 Task: Create an event for the market research analysis.
Action: Mouse pressed left at (83, 100)
Screenshot: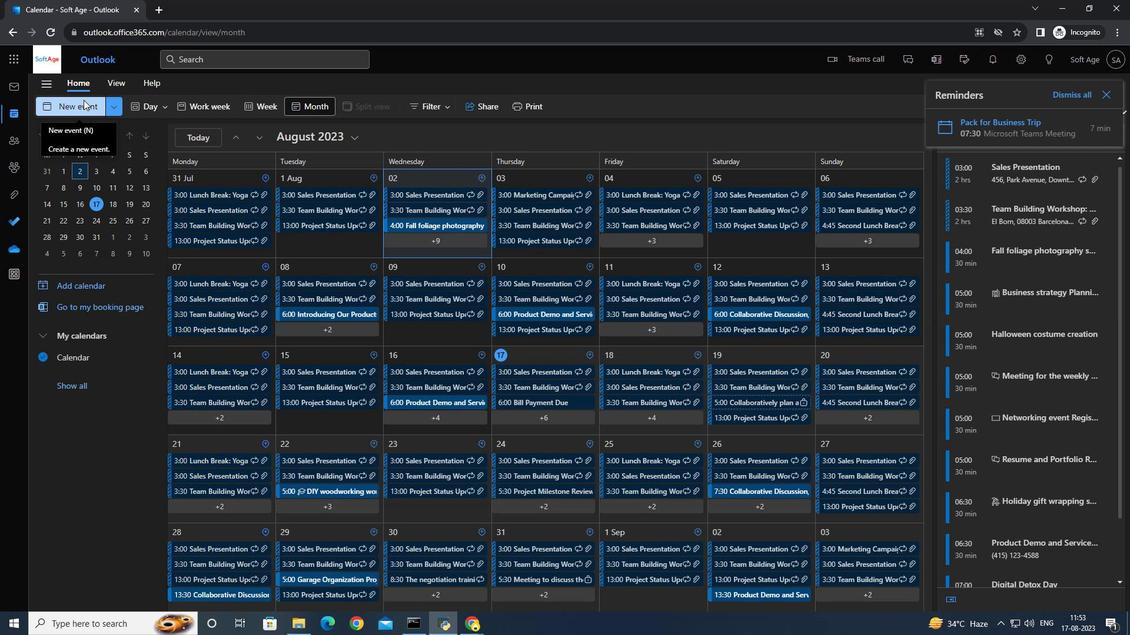 
Action: Mouse moved to (311, 178)
Screenshot: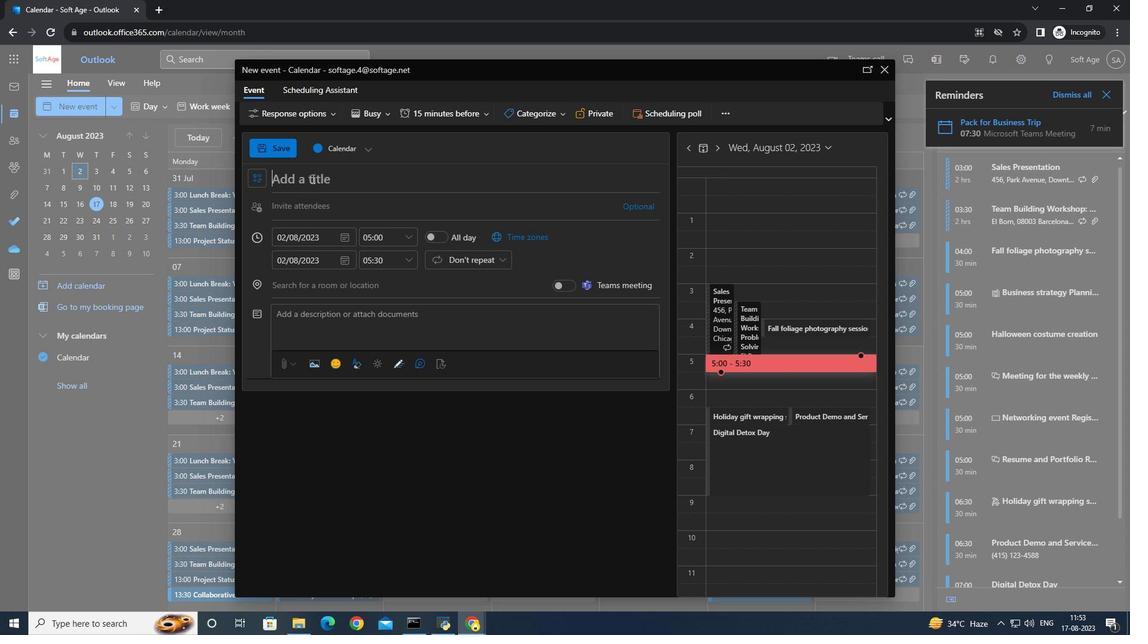 
Action: Mouse pressed left at (311, 178)
Screenshot: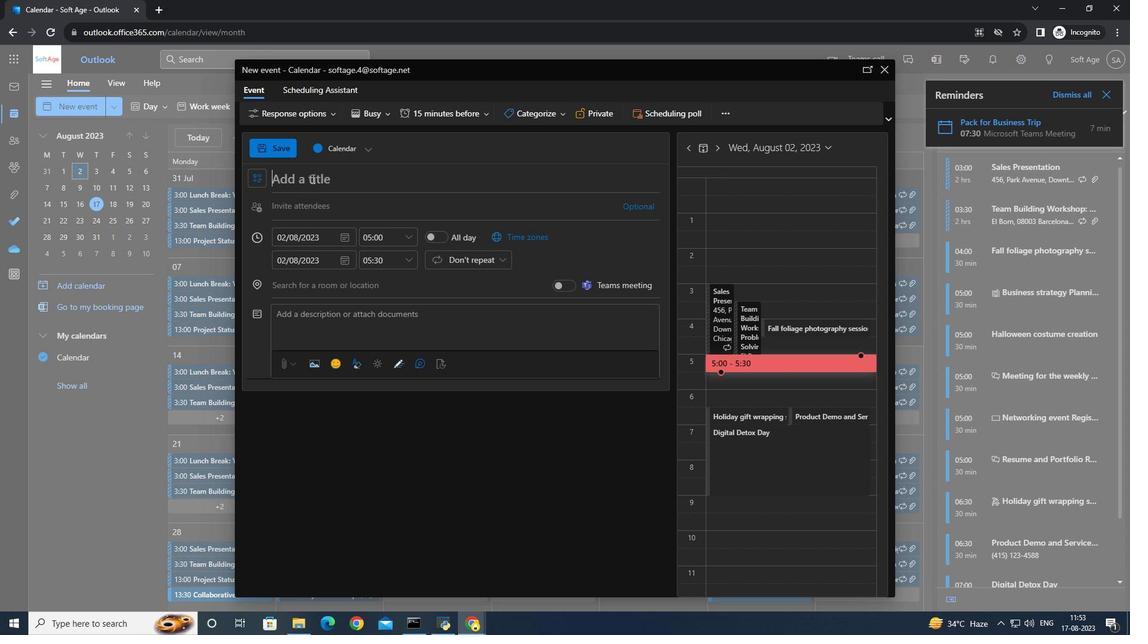 
Action: Key pressed <Key.caps_lock>M<Key.caps_lock>arket<Key.space><Key.caps_lock>R<Key.caps_lock>esr<Key.backspace>aerch<Key.space><Key.backspace><Key.backspace><Key.backspace><Key.backspace><Key.backspace><Key.backspace><Key.backspace><Key.backspace><Key.backspace><Key.space>
Screenshot: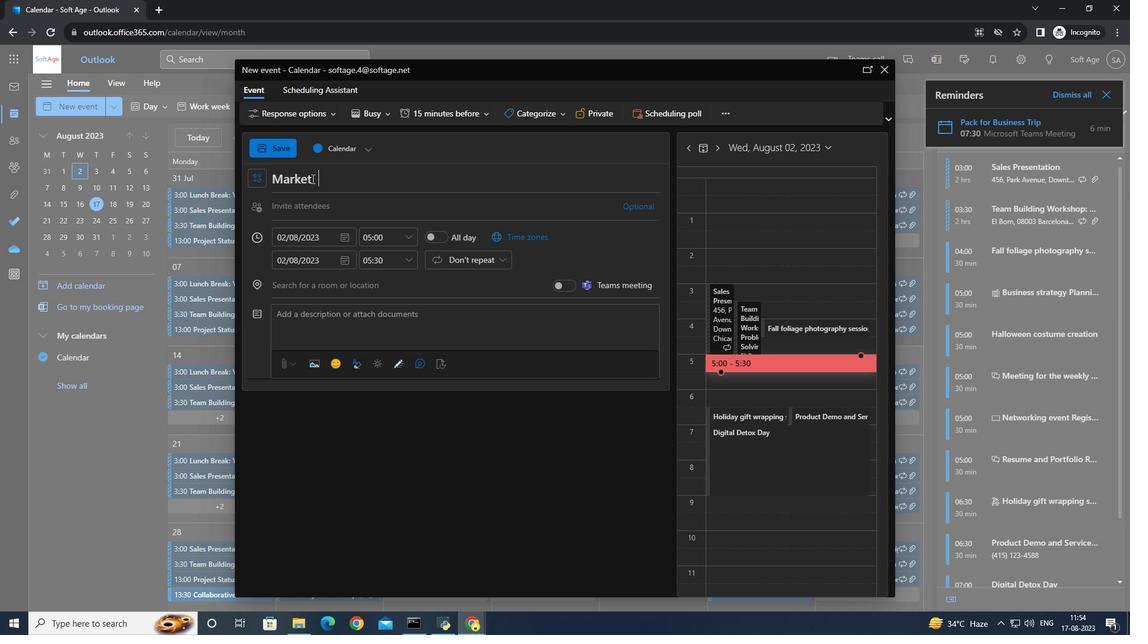 
Action: Mouse moved to (313, 177)
Screenshot: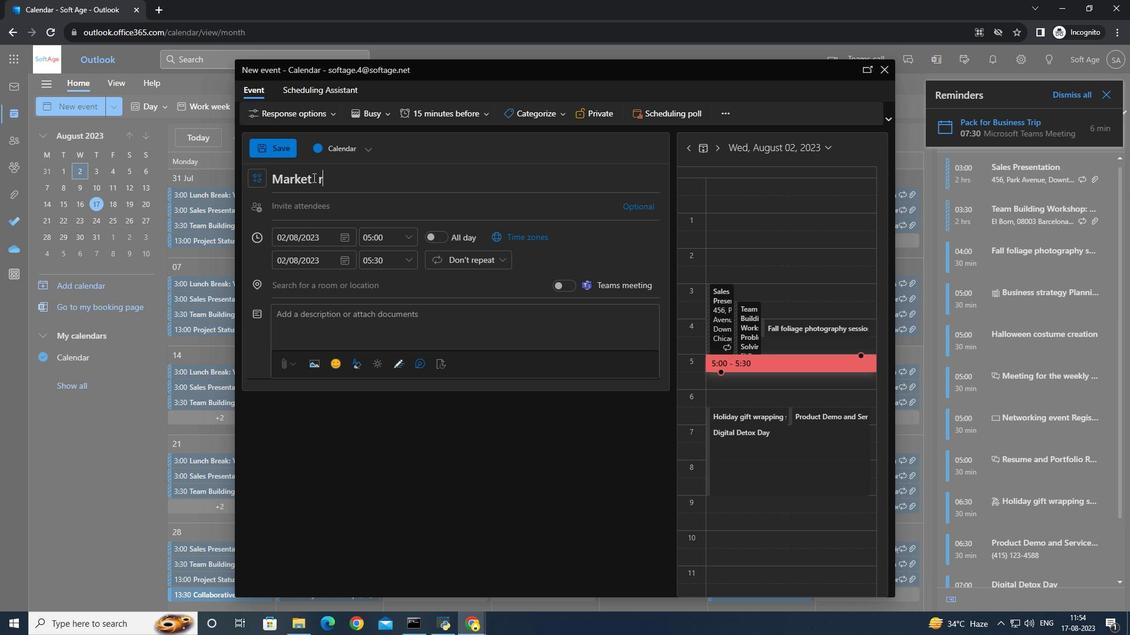 
Action: Key pressed research<Key.space><Key.caps_lock>A<Key.caps_lock>nalysis
Screenshot: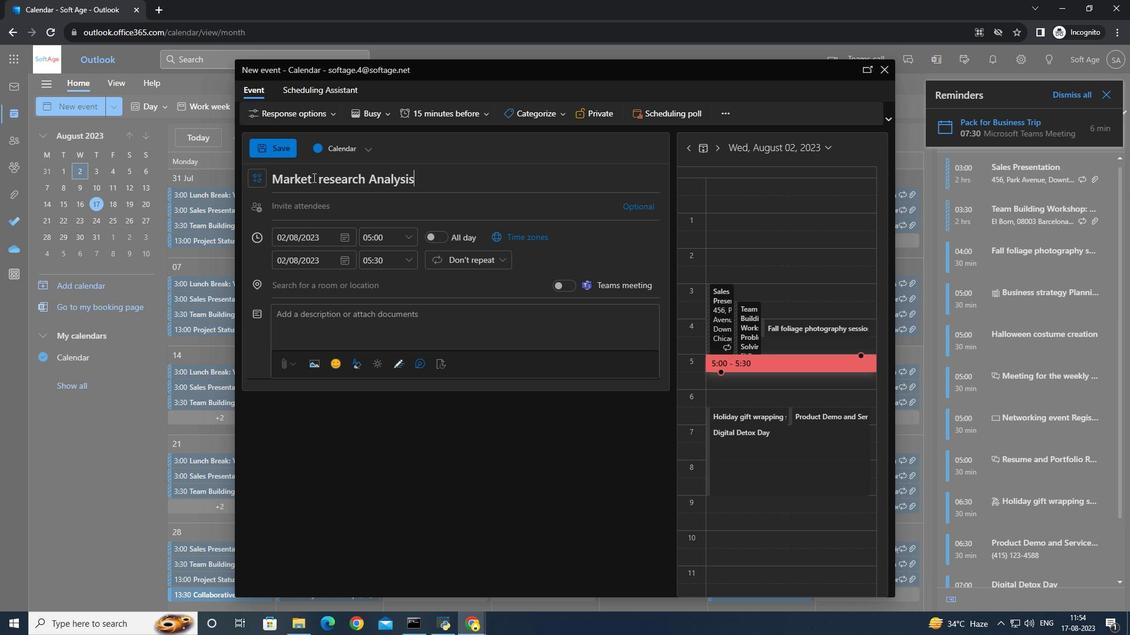 
Action: Mouse moved to (391, 234)
Screenshot: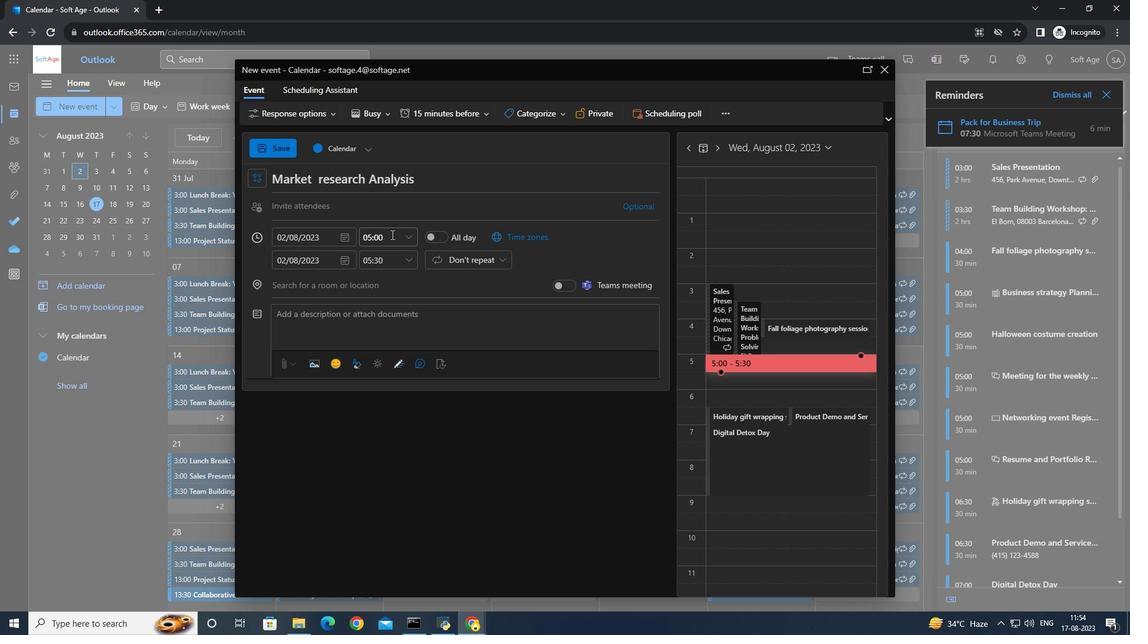
Action: Mouse pressed left at (391, 234)
Screenshot: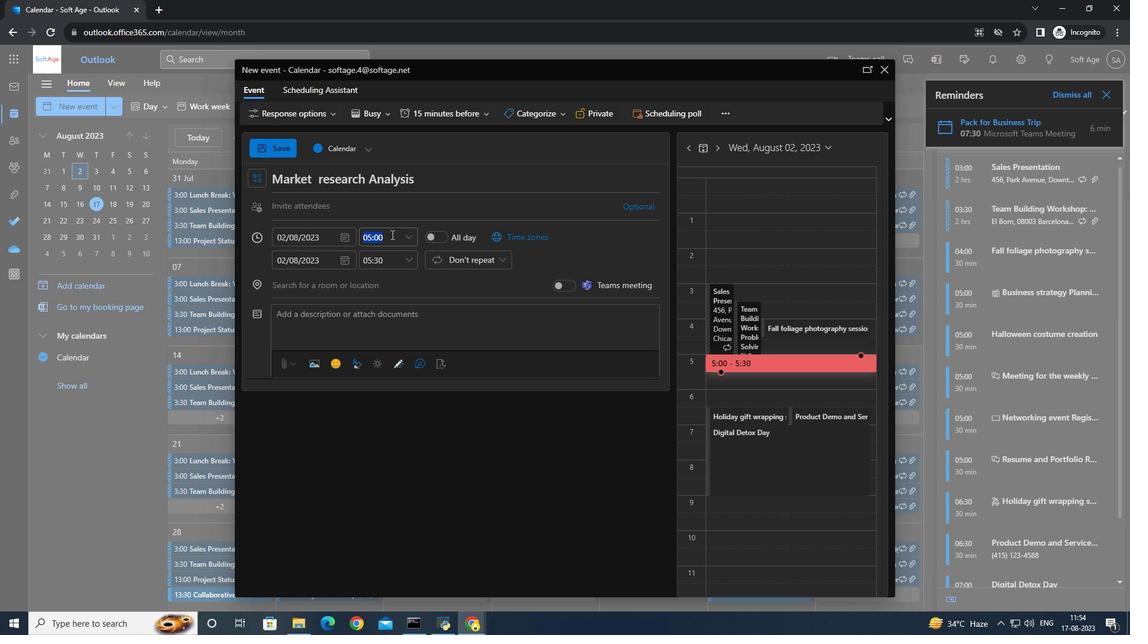 
Action: Mouse moved to (406, 236)
Screenshot: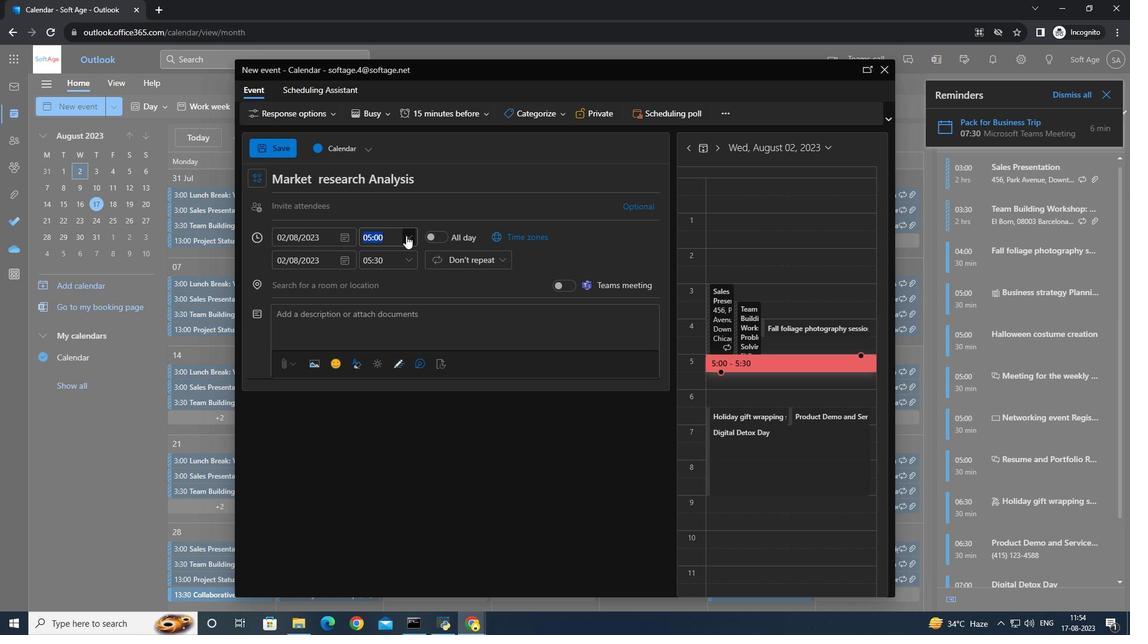 
Action: Mouse pressed left at (406, 236)
Screenshot: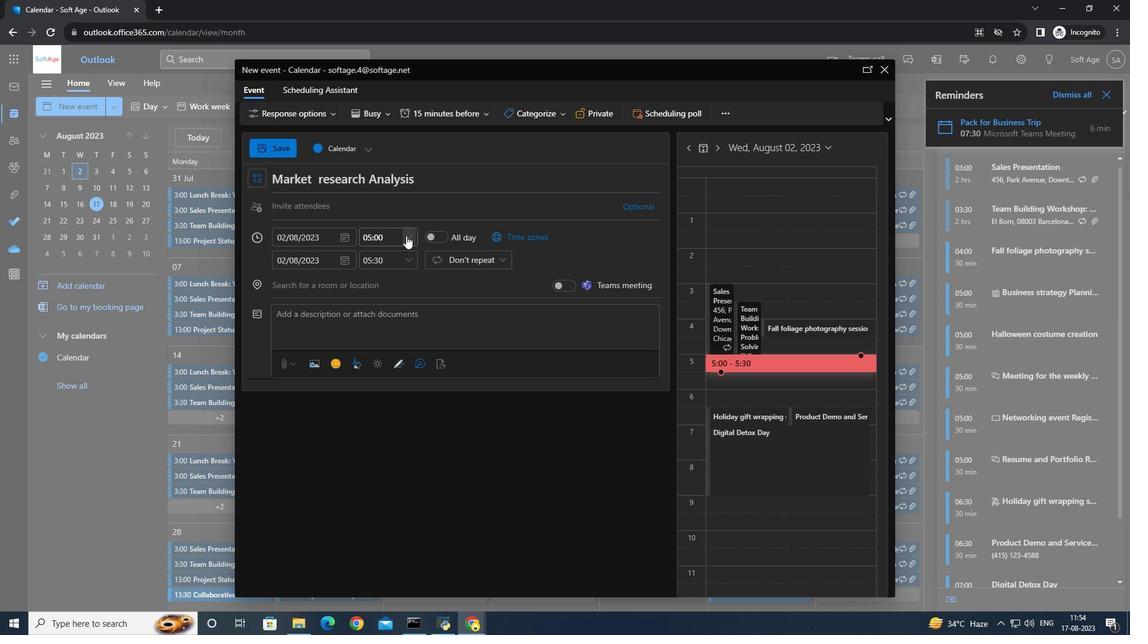 
Action: Mouse moved to (393, 326)
Screenshot: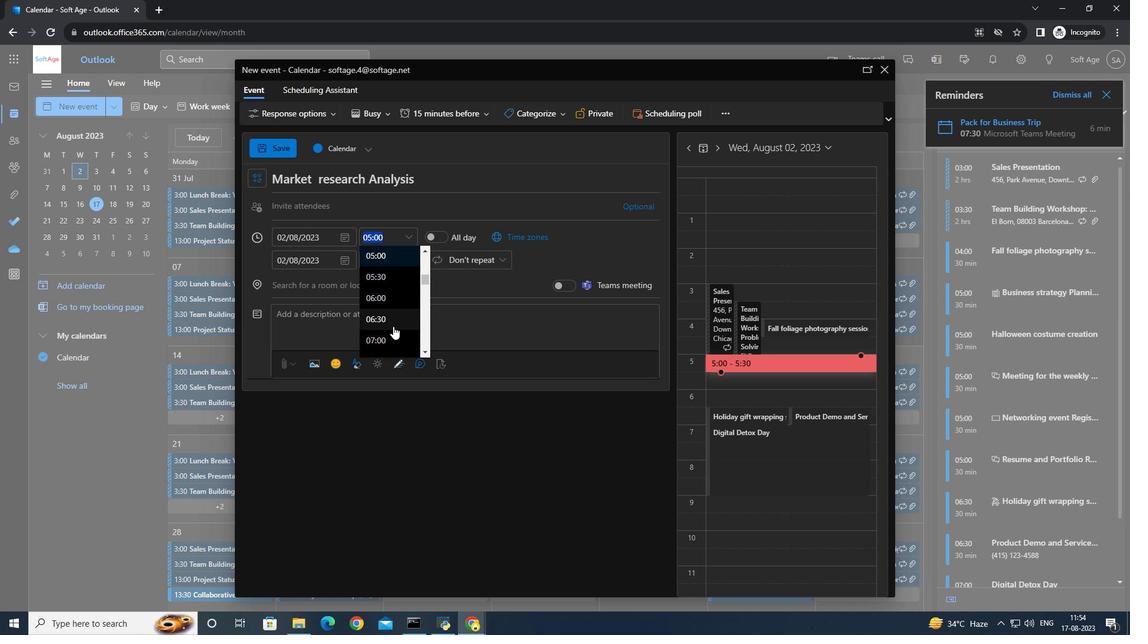 
Action: Mouse scrolled (393, 326) with delta (0, 0)
Screenshot: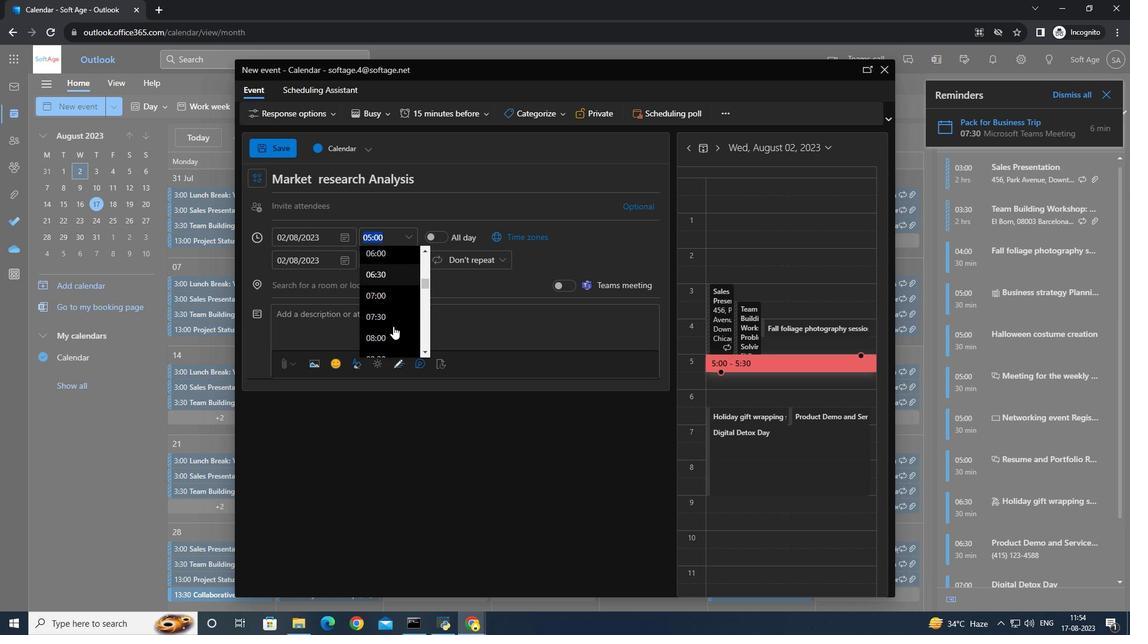 
Action: Mouse scrolled (393, 326) with delta (0, 0)
Screenshot: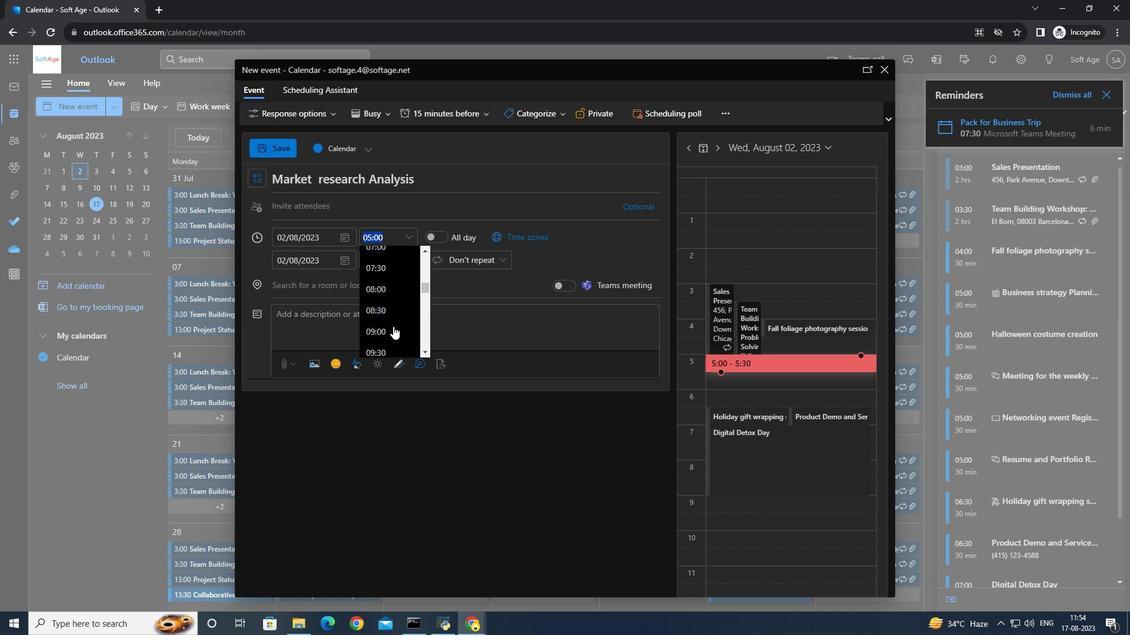 
Action: Mouse moved to (396, 288)
Screenshot: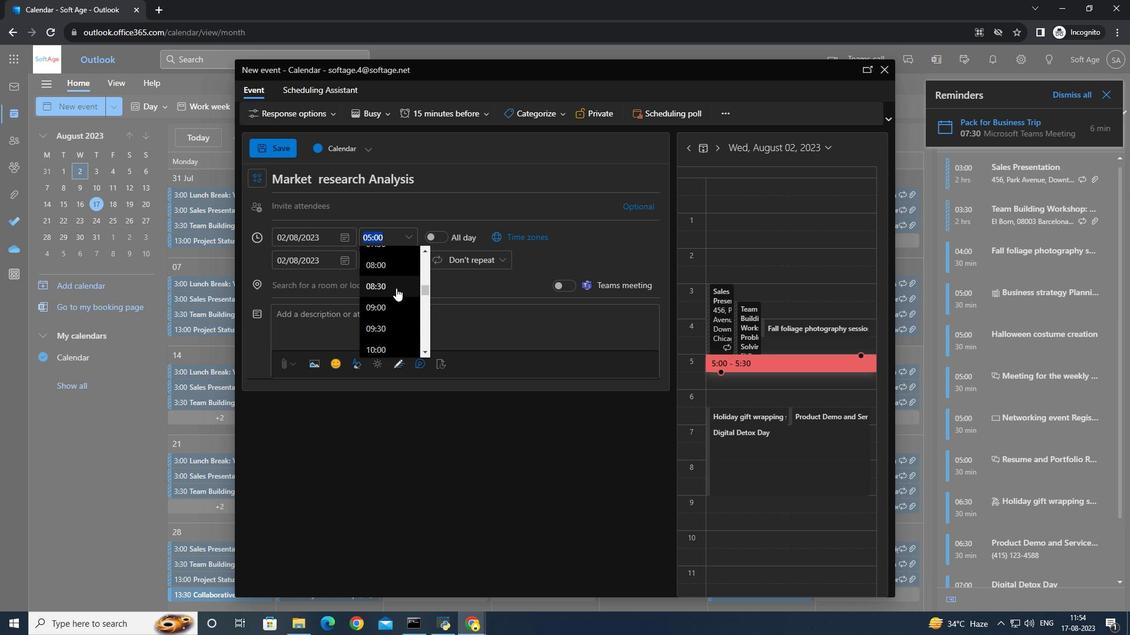 
Action: Mouse pressed left at (396, 288)
Screenshot: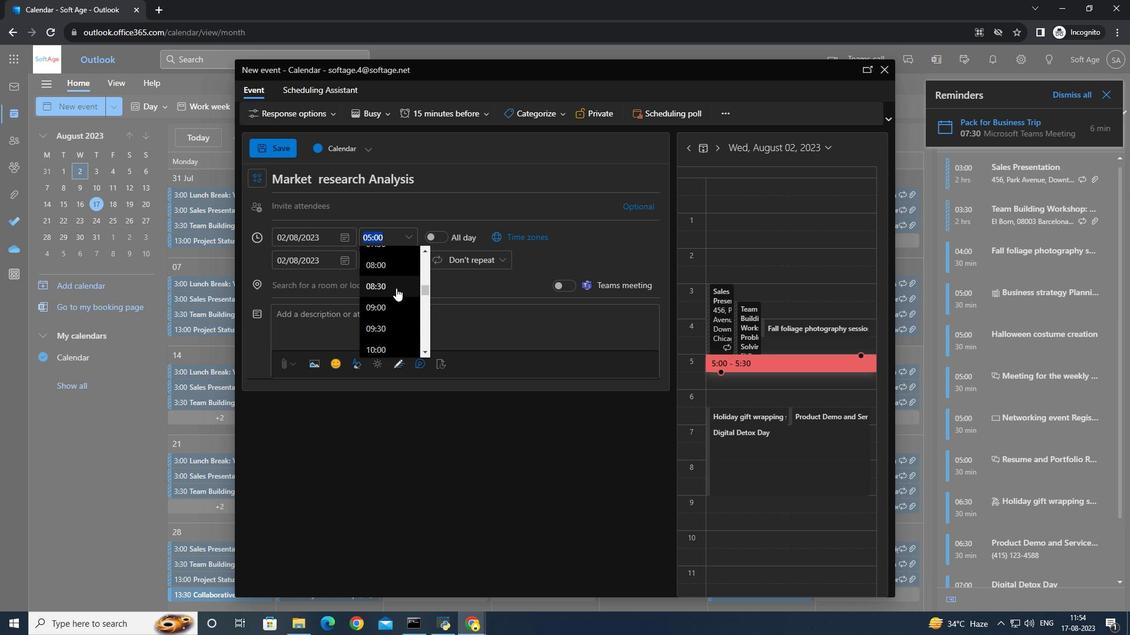 
Action: Mouse moved to (284, 148)
Screenshot: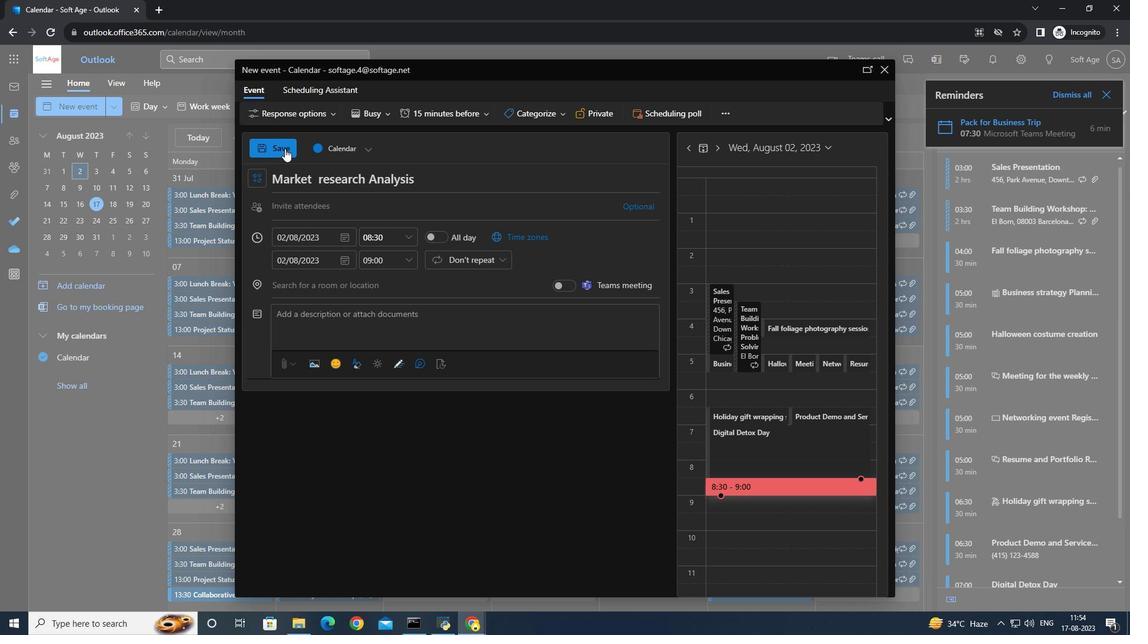 
Action: Mouse pressed left at (284, 148)
Screenshot: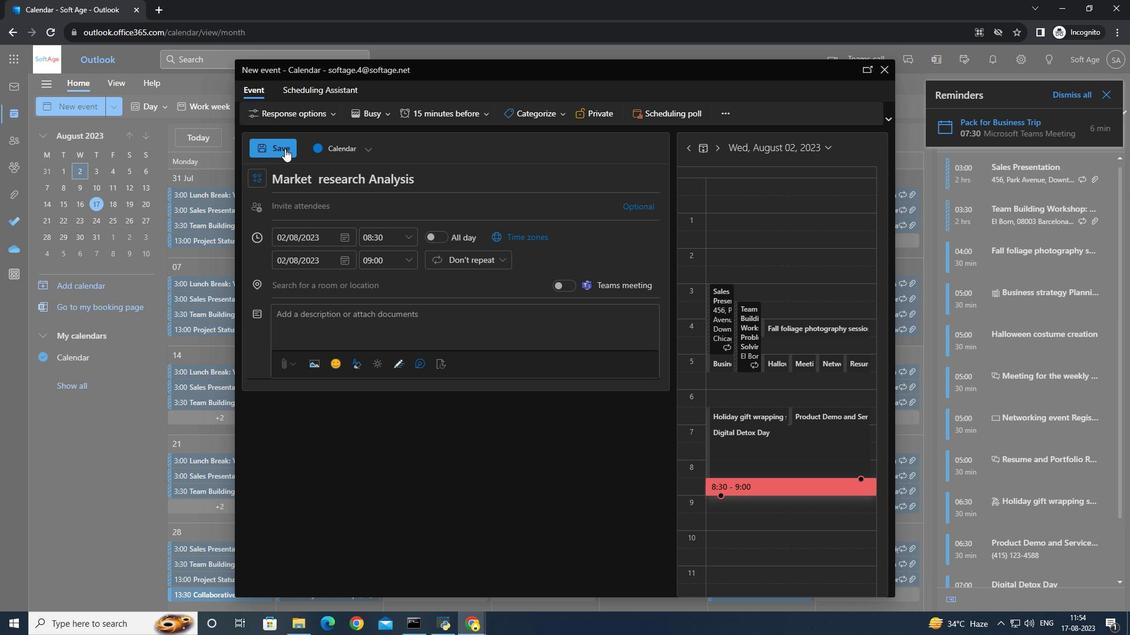 
